 Task: Add Attachment from computer to Card Card0000000013 in Board Board0000000004 in Workspace WS0000000002 in Trello. Add Cover Green to Card Card0000000013 in Board Board0000000004 in Workspace WS0000000002 in Trello. Add "Move Card To …" Button titled Button0000000013 to "top" of the list "To Do" to Card Card0000000013 in Board Board0000000004 in Workspace WS0000000002 in Trello. Add Description DS0000000013 to Card Card0000000014 in Board Board0000000004 in Workspace WS0000000002 in Trello. Add Comment CM0000000013 to Card Card0000000014 in Board Board0000000004 in Workspace WS0000000002 in Trello
Action: Mouse moved to (359, 206)
Screenshot: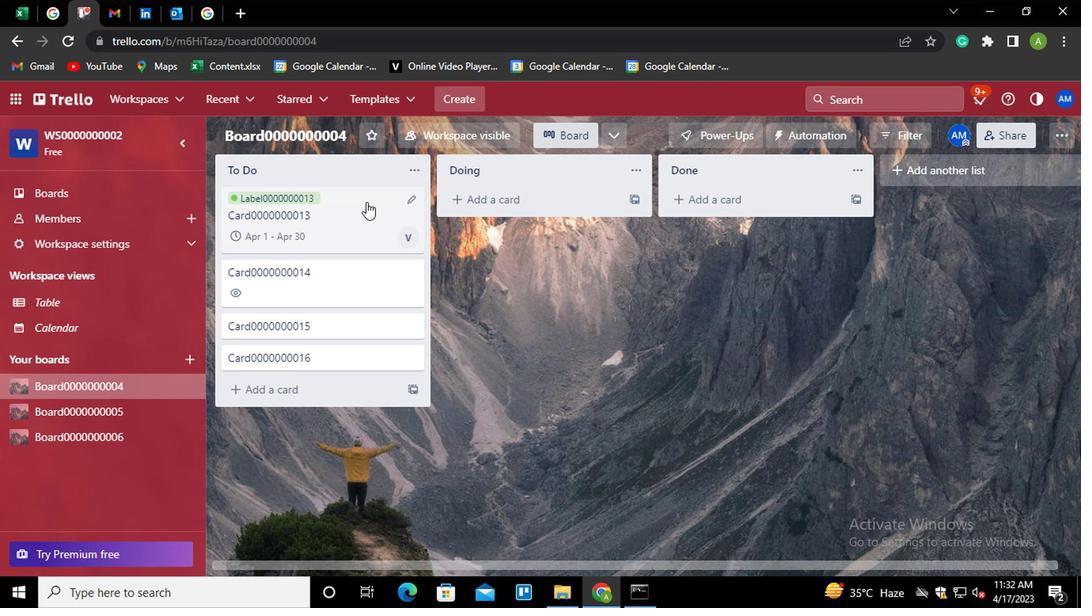 
Action: Mouse pressed left at (359, 206)
Screenshot: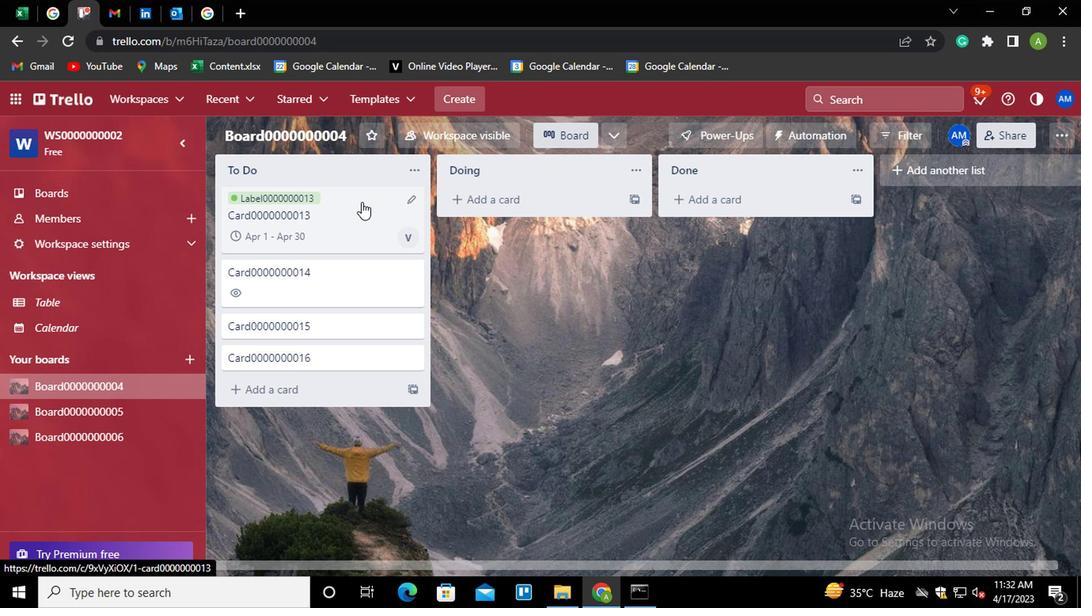 
Action: Mouse moved to (761, 351)
Screenshot: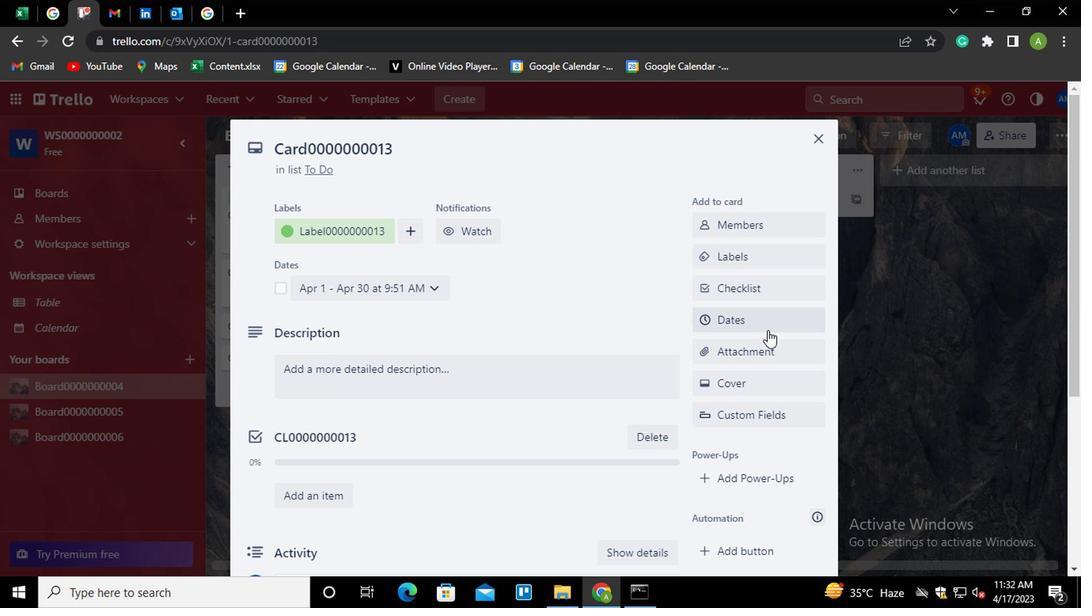 
Action: Mouse pressed left at (761, 351)
Screenshot: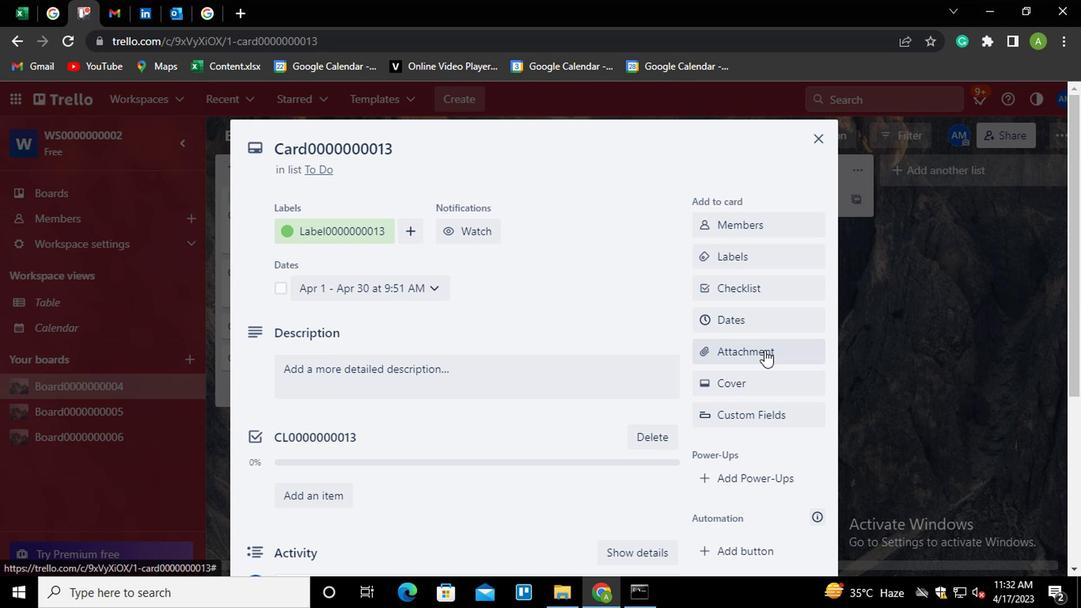 
Action: Mouse moved to (734, 172)
Screenshot: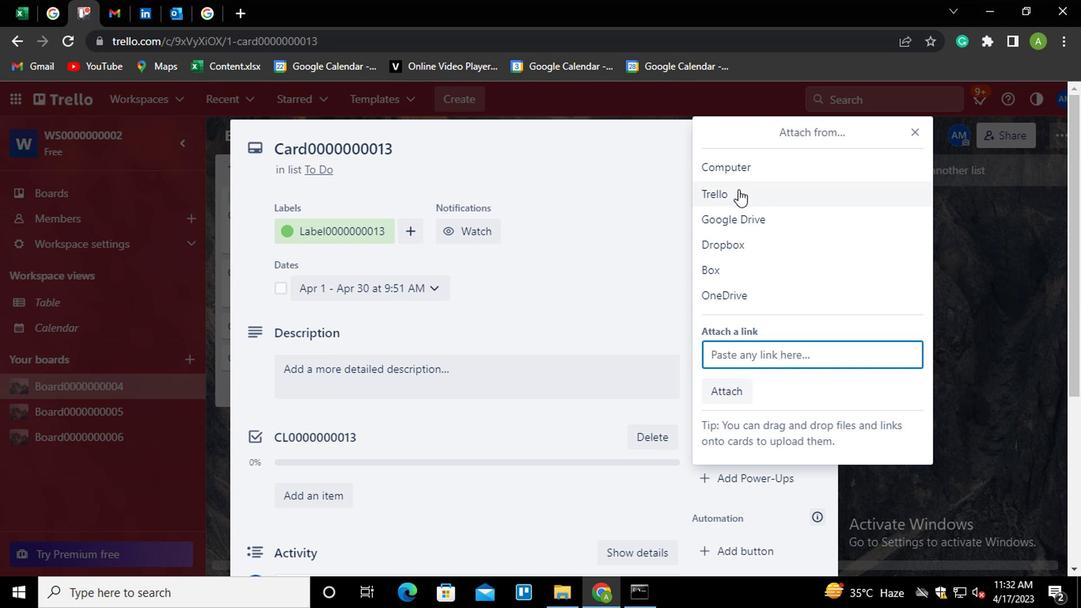 
Action: Mouse pressed left at (734, 172)
Screenshot: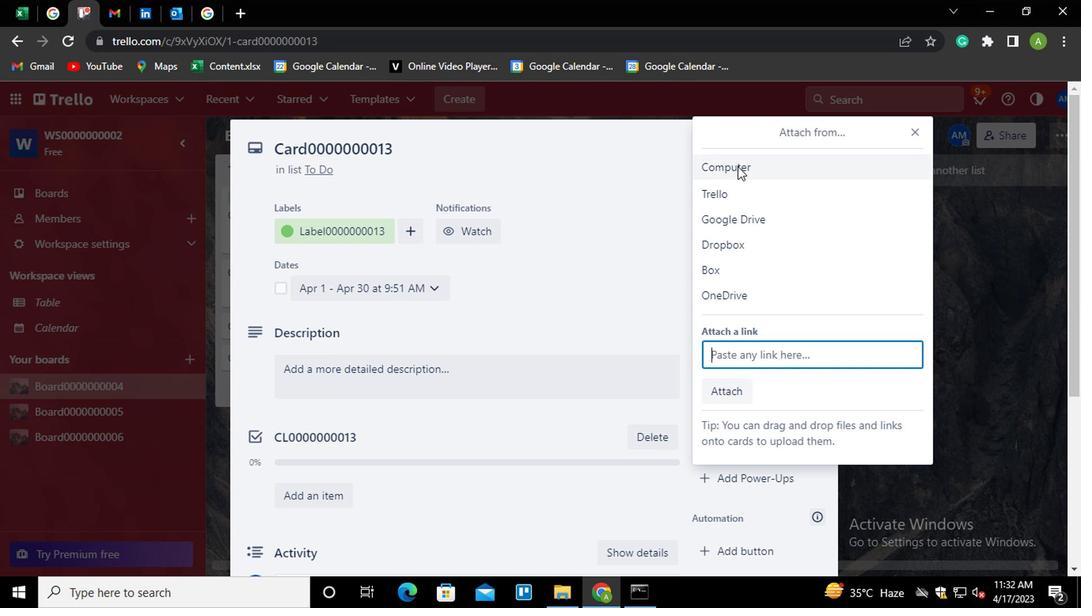 
Action: Mouse moved to (238, 123)
Screenshot: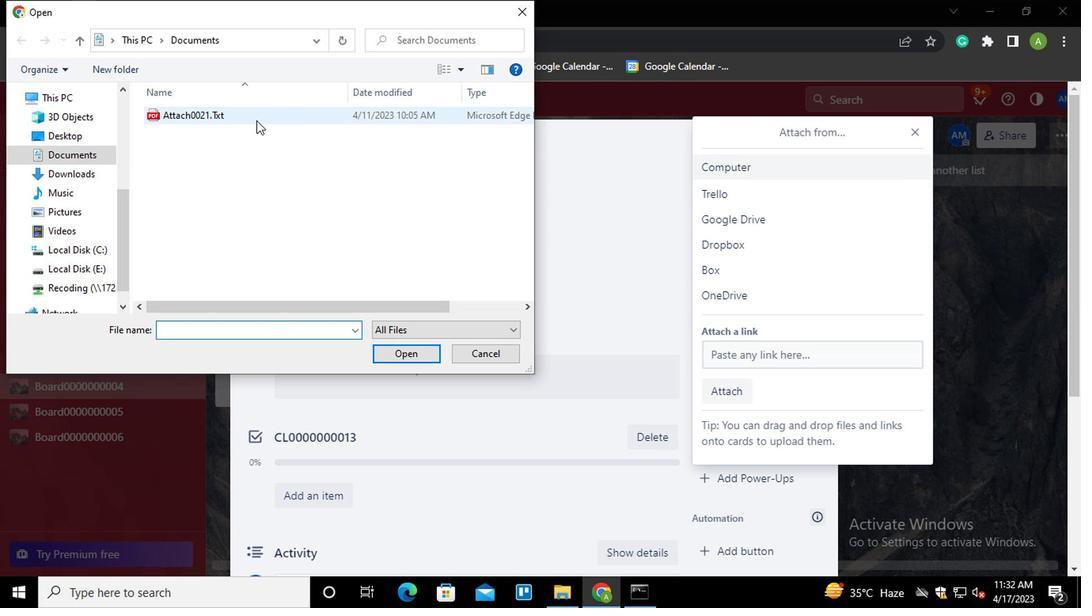 
Action: Mouse pressed left at (238, 123)
Screenshot: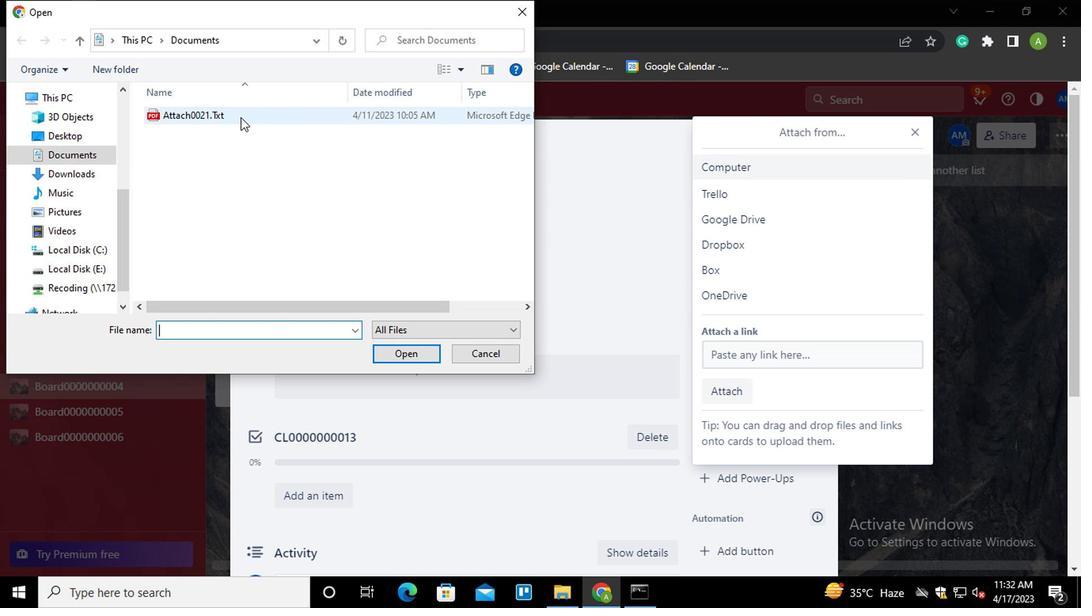 
Action: Mouse moved to (378, 348)
Screenshot: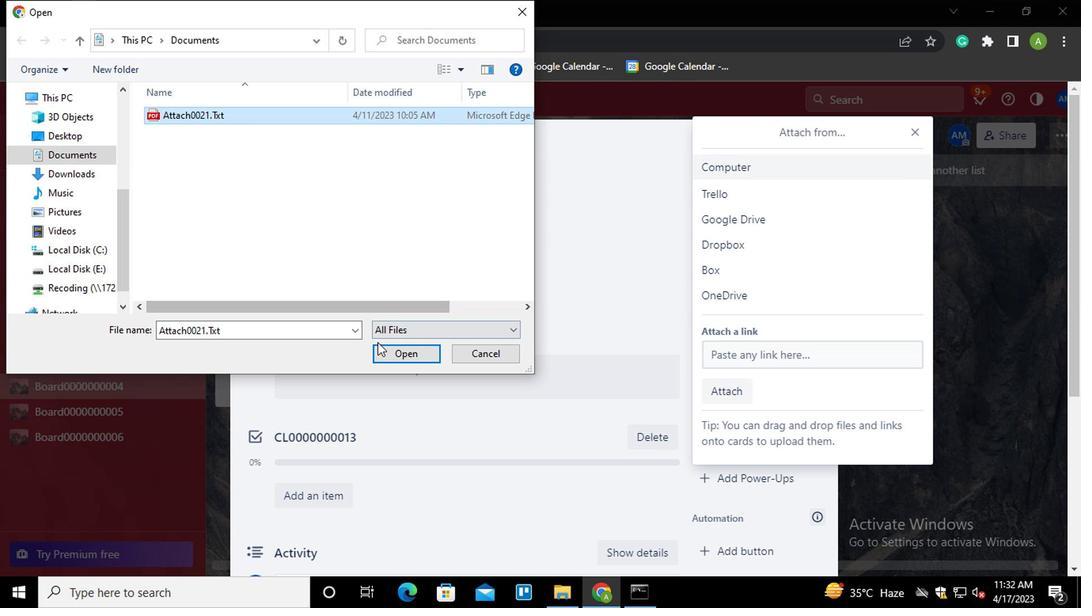 
Action: Mouse pressed left at (378, 348)
Screenshot: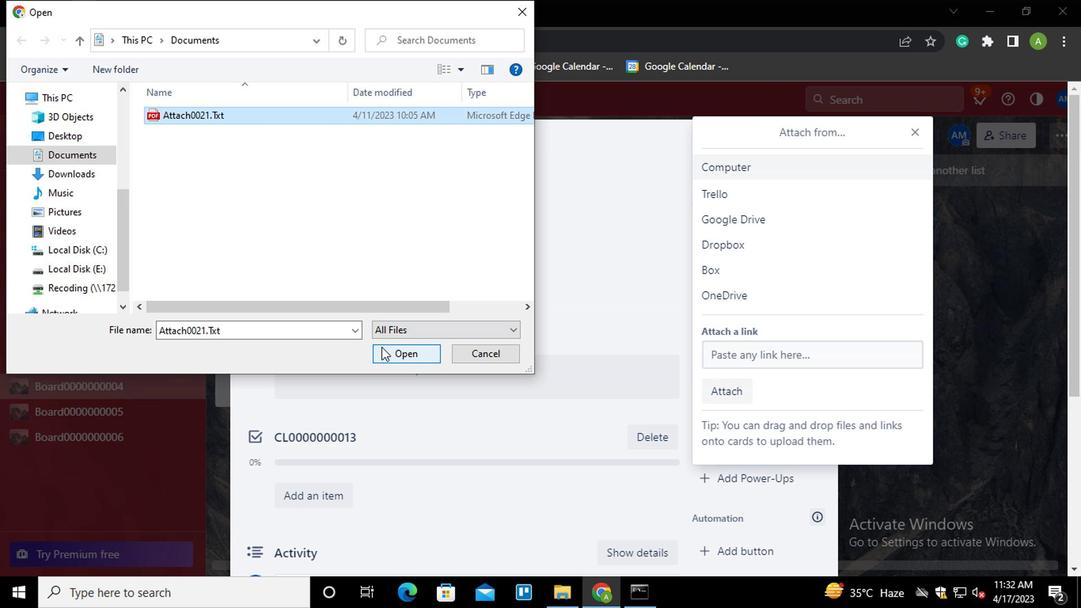 
Action: Mouse moved to (599, 308)
Screenshot: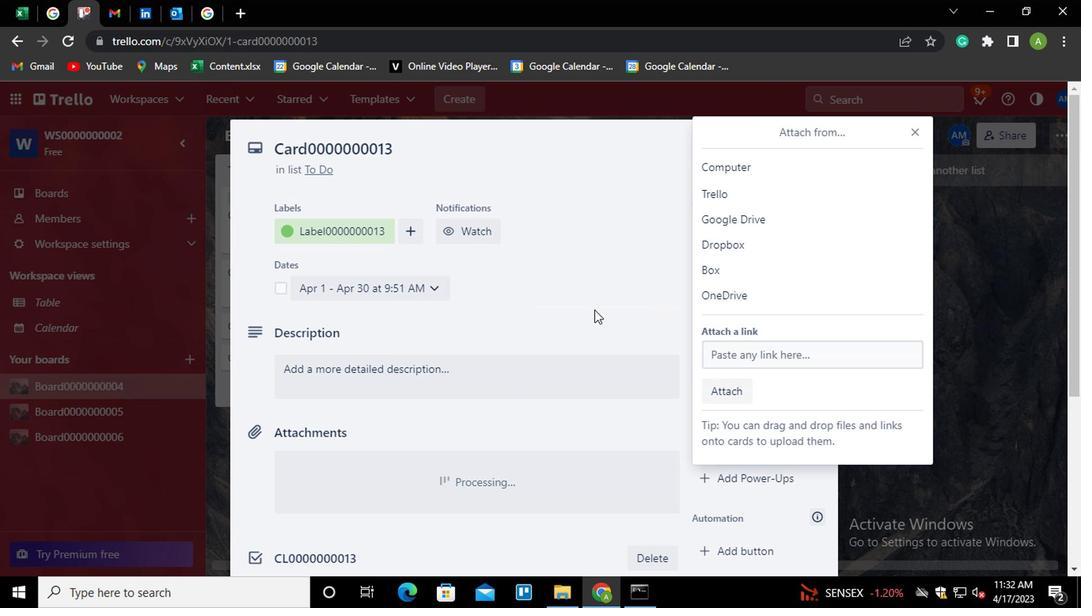 
Action: Mouse pressed left at (599, 308)
Screenshot: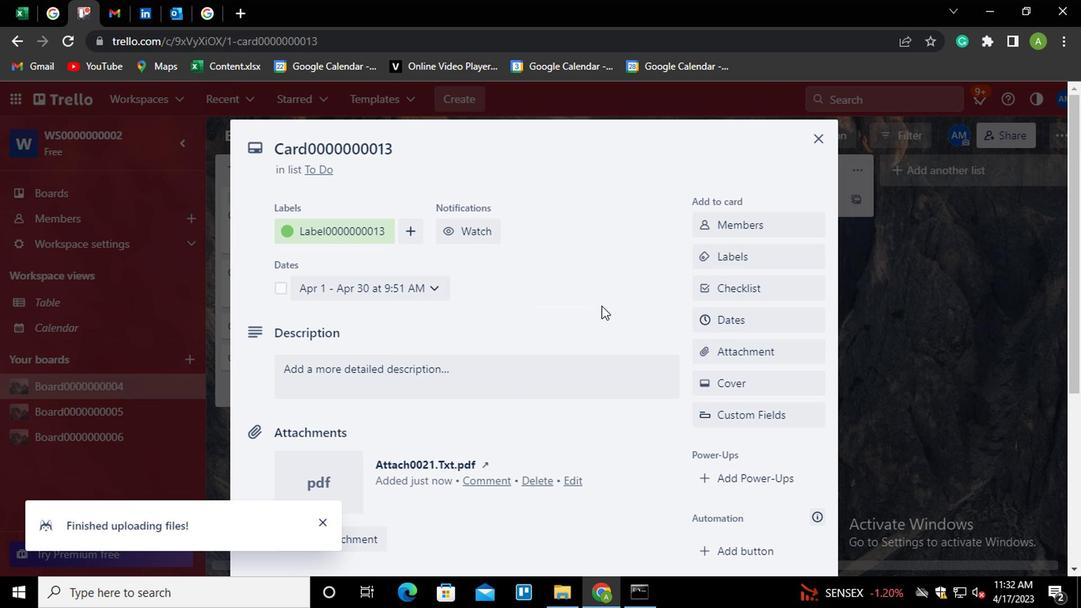 
Action: Mouse moved to (708, 378)
Screenshot: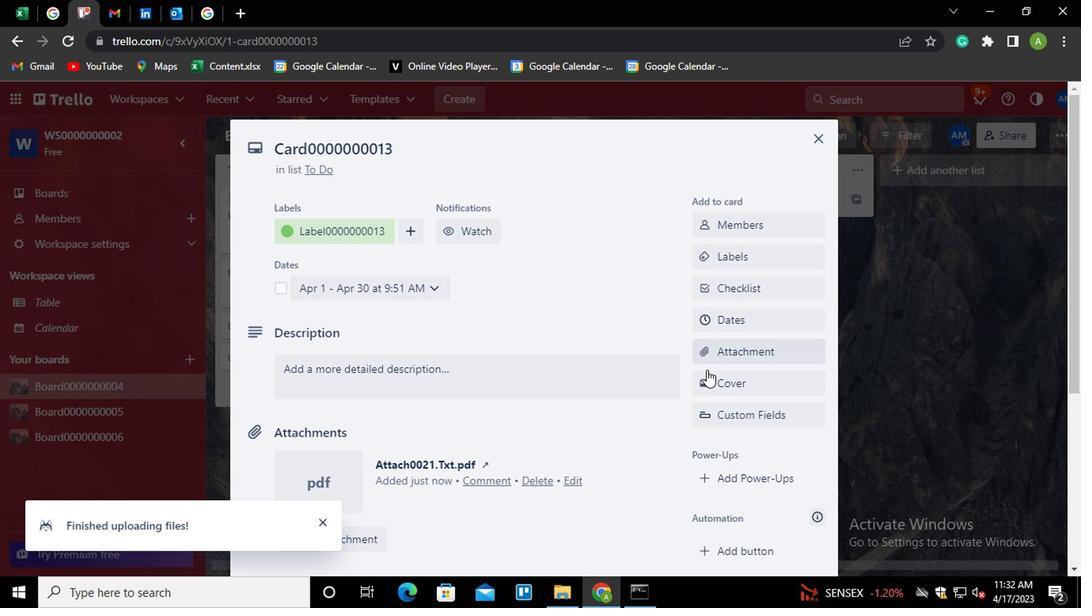 
Action: Mouse pressed left at (708, 378)
Screenshot: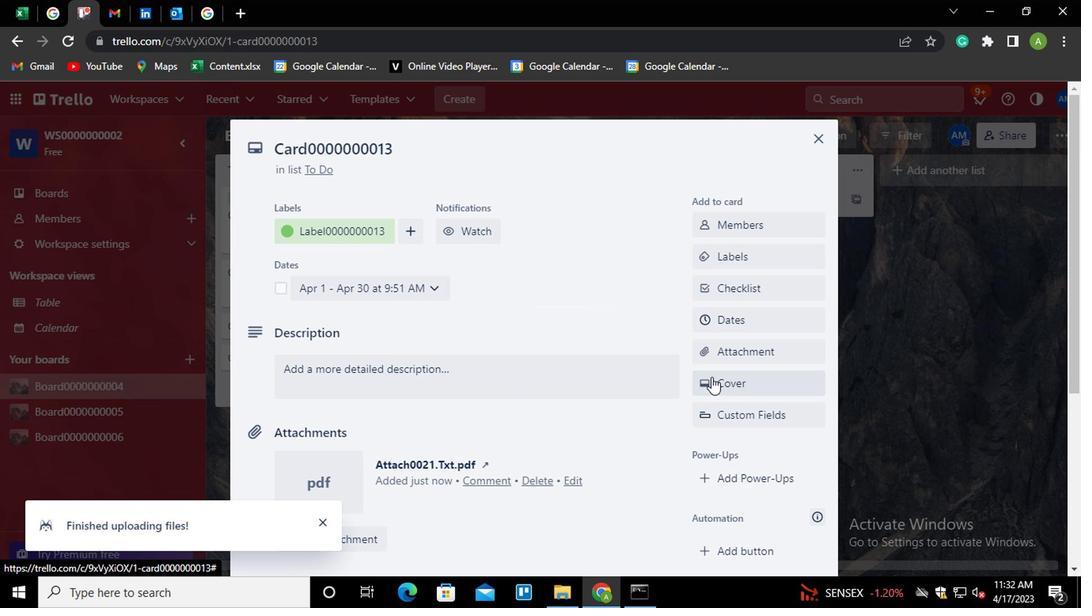 
Action: Mouse moved to (729, 284)
Screenshot: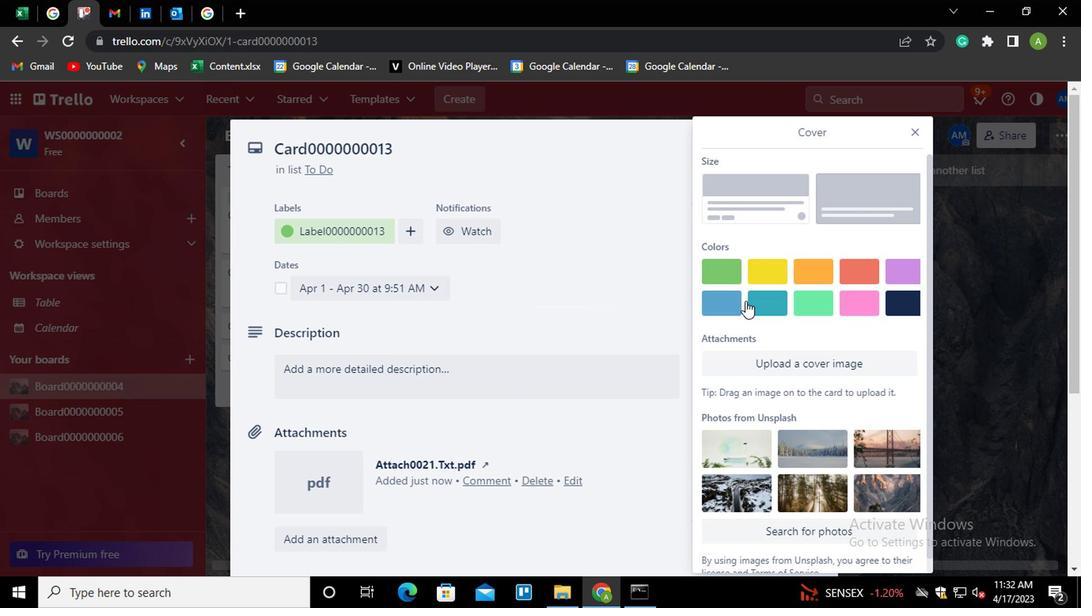 
Action: Mouse pressed left at (729, 284)
Screenshot: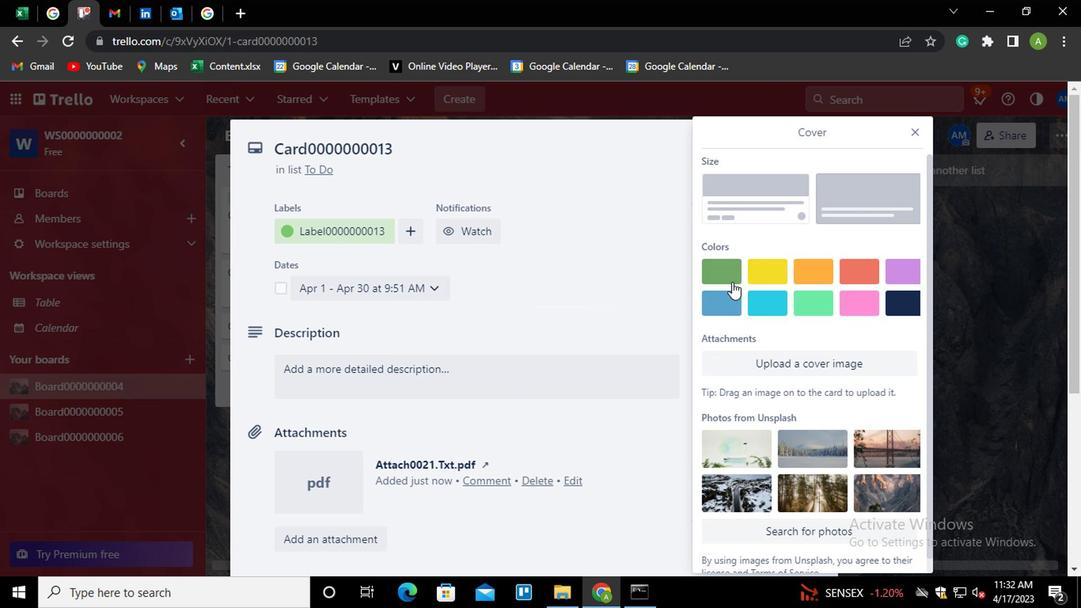 
Action: Mouse moved to (636, 282)
Screenshot: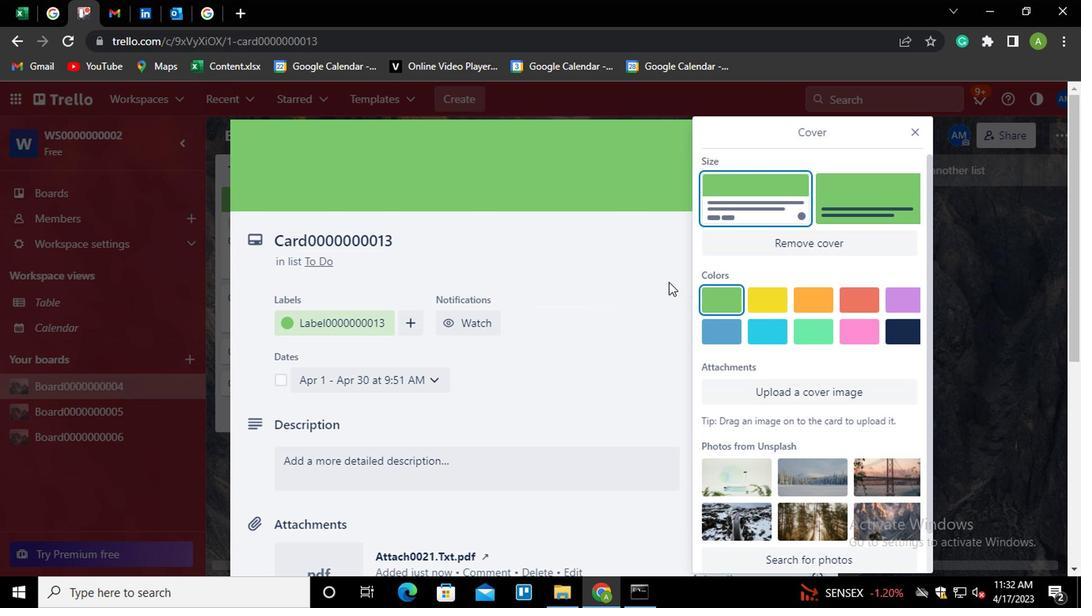
Action: Mouse pressed left at (636, 282)
Screenshot: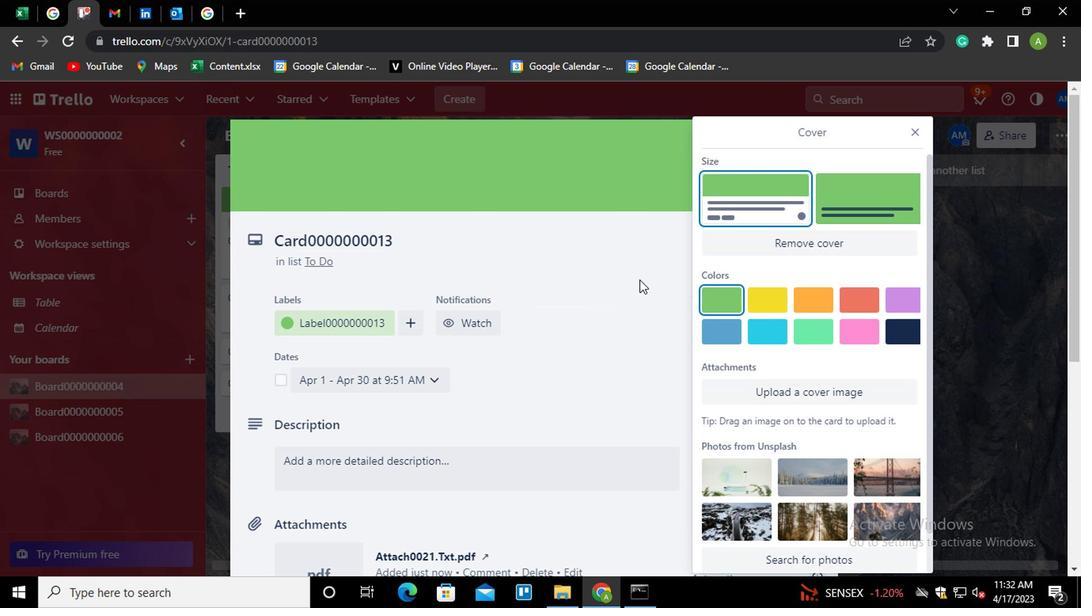 
Action: Mouse moved to (768, 360)
Screenshot: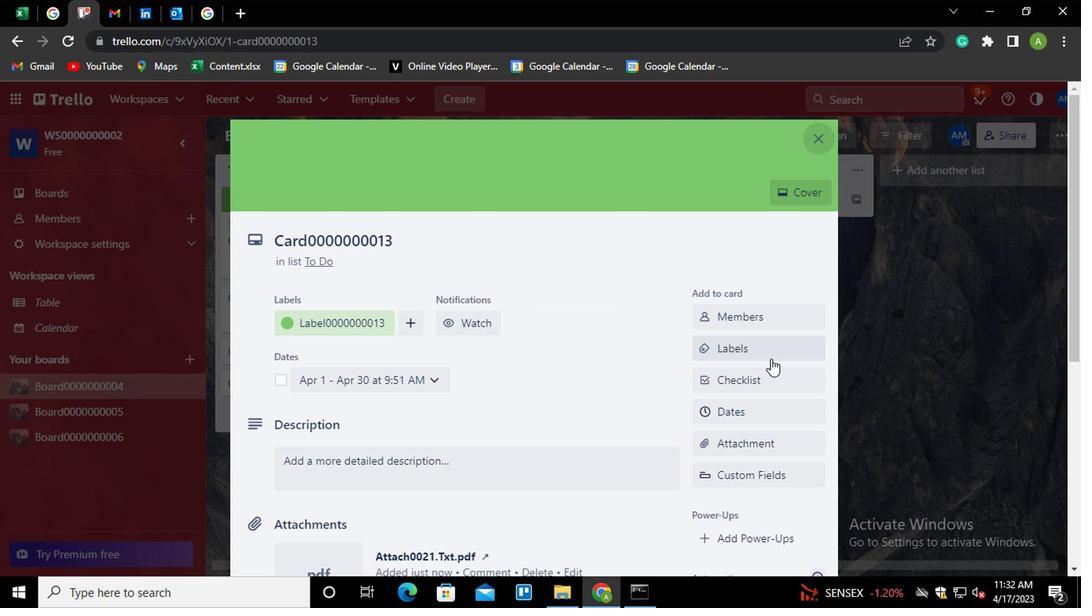 
Action: Mouse scrolled (768, 360) with delta (0, 0)
Screenshot: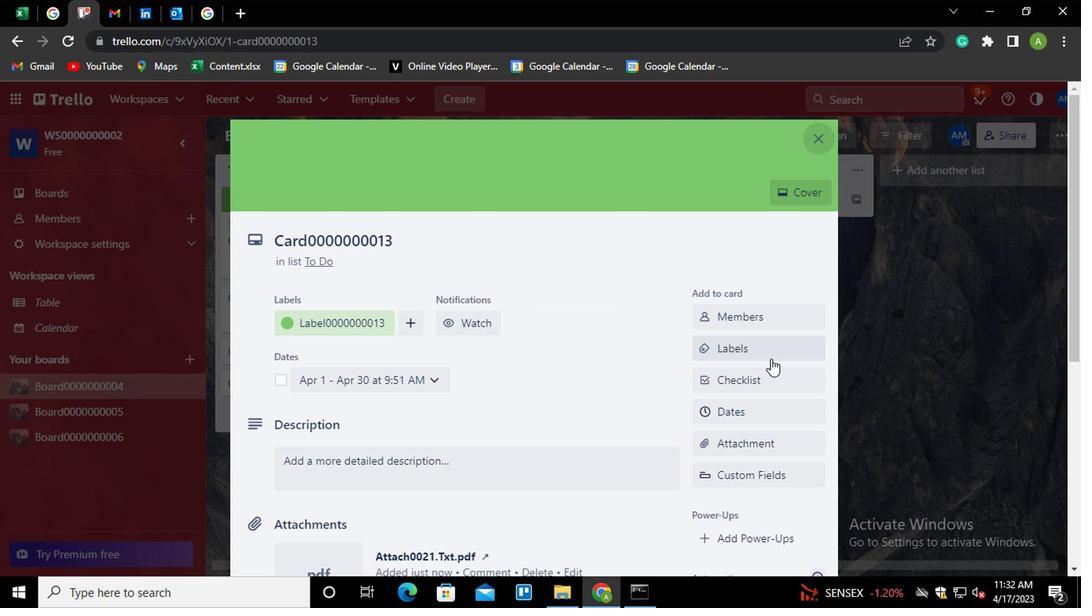 
Action: Mouse moved to (743, 335)
Screenshot: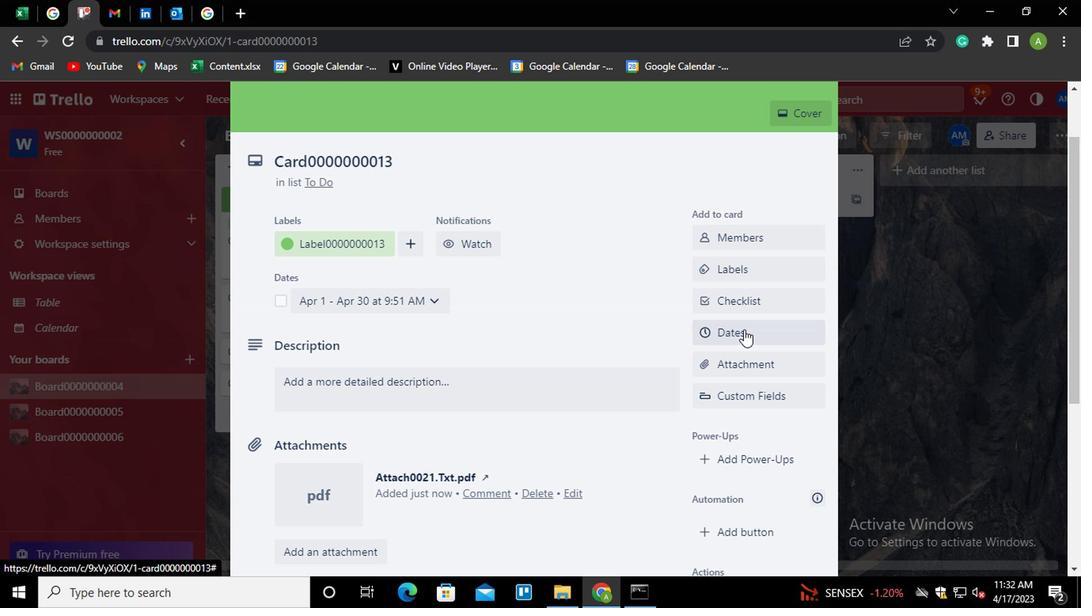 
Action: Mouse scrolled (743, 335) with delta (0, 0)
Screenshot: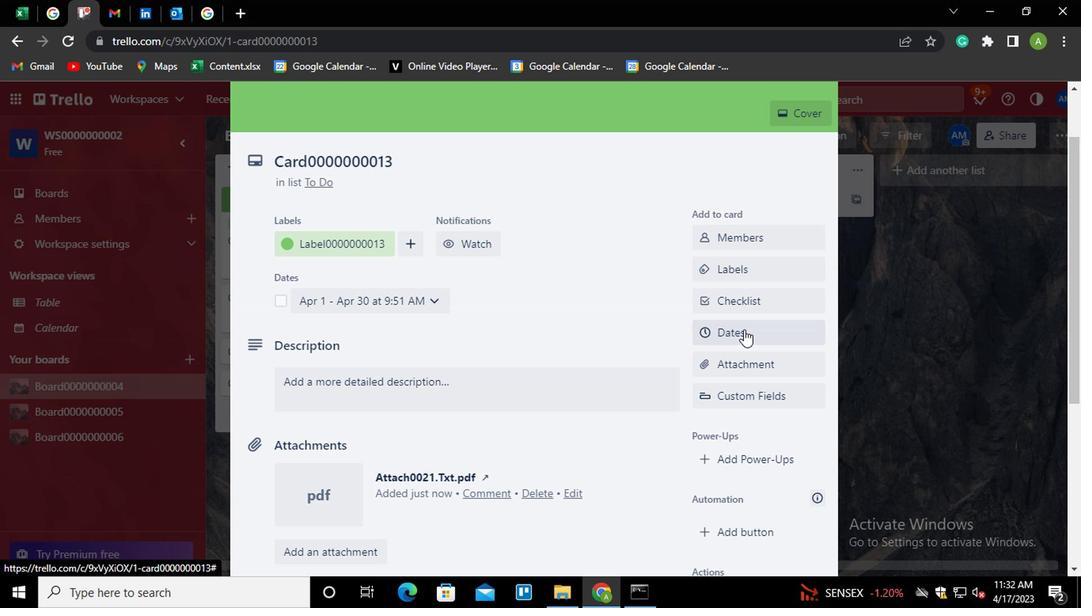 
Action: Mouse moved to (743, 337)
Screenshot: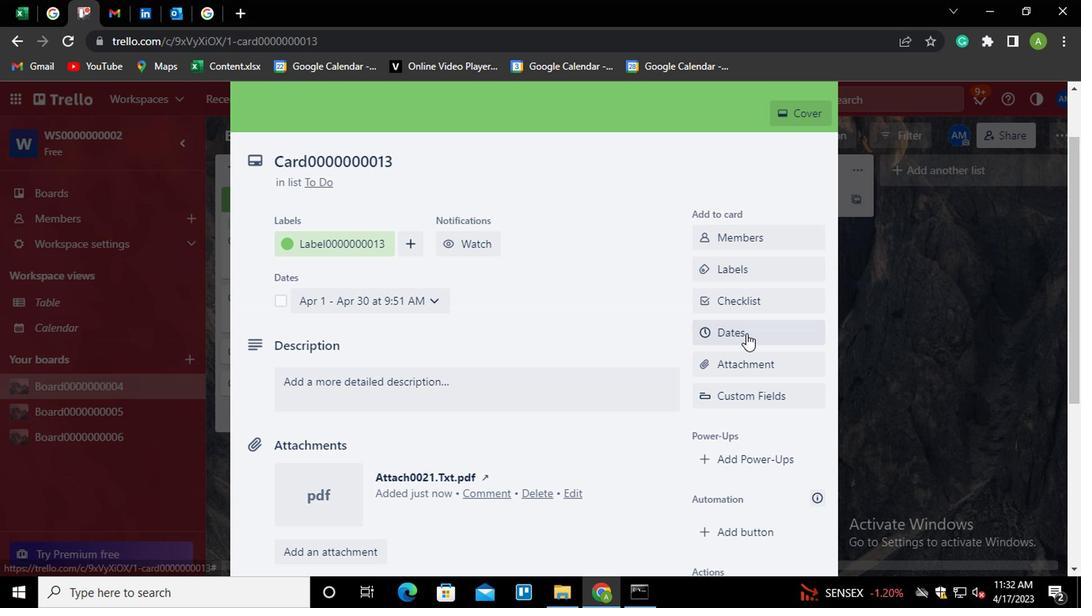 
Action: Mouse scrolled (743, 336) with delta (0, -1)
Screenshot: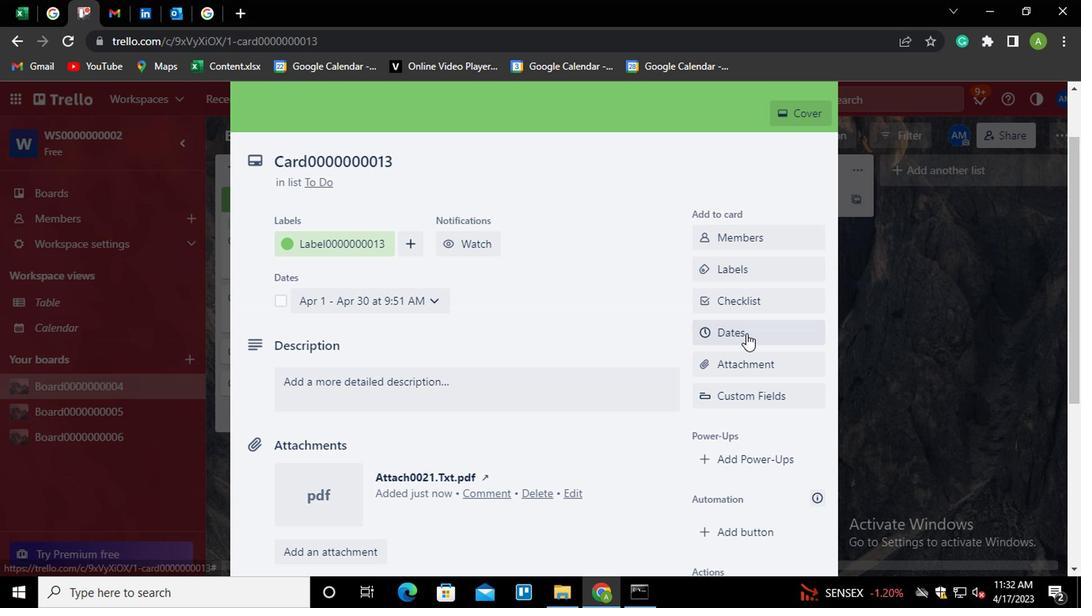 
Action: Mouse moved to (750, 373)
Screenshot: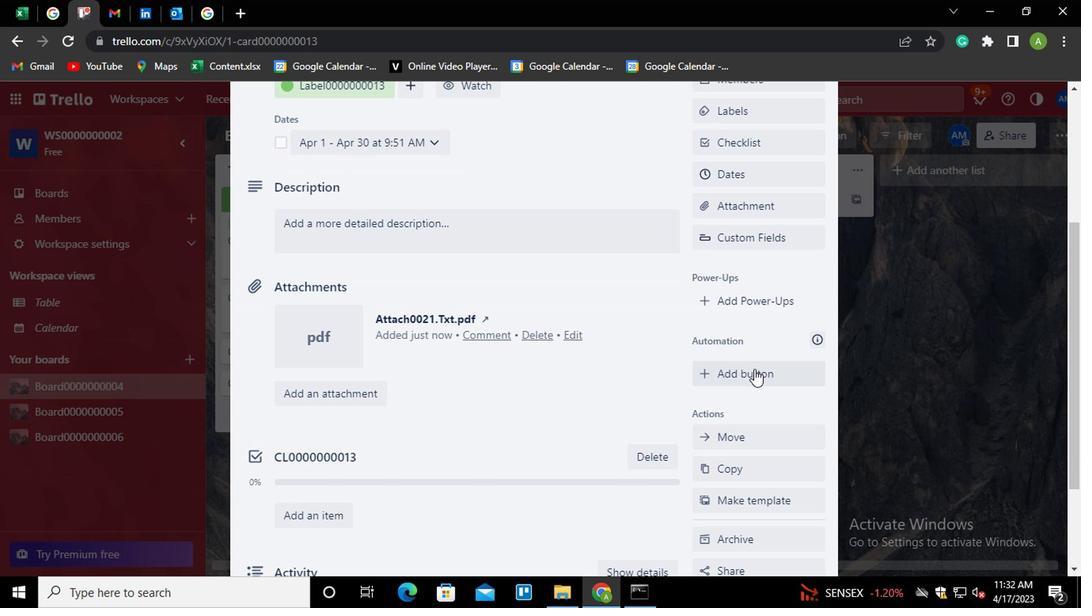 
Action: Mouse pressed left at (750, 373)
Screenshot: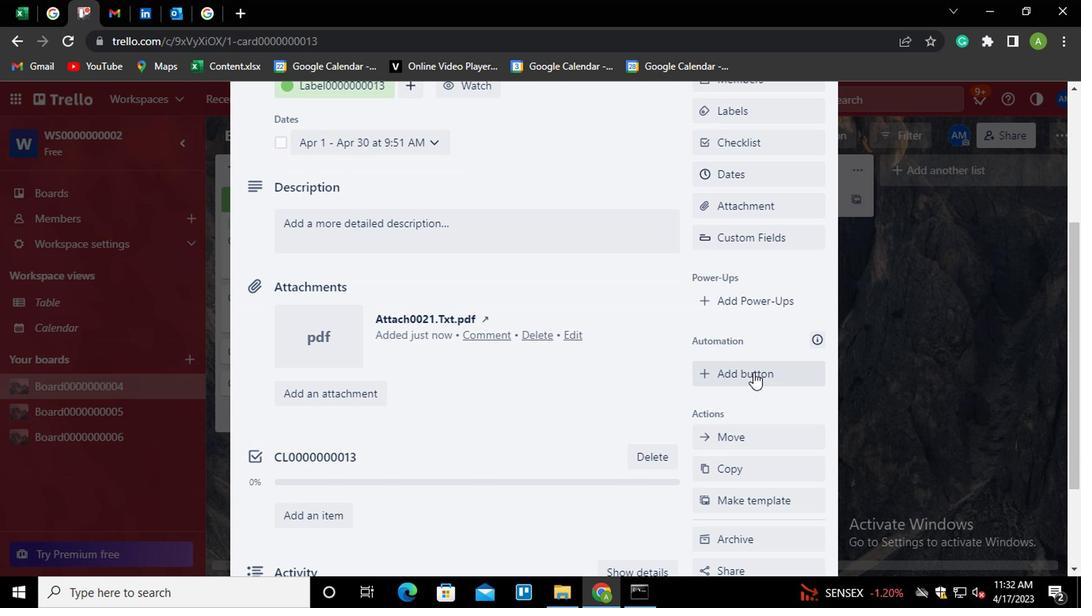 
Action: Mouse moved to (750, 209)
Screenshot: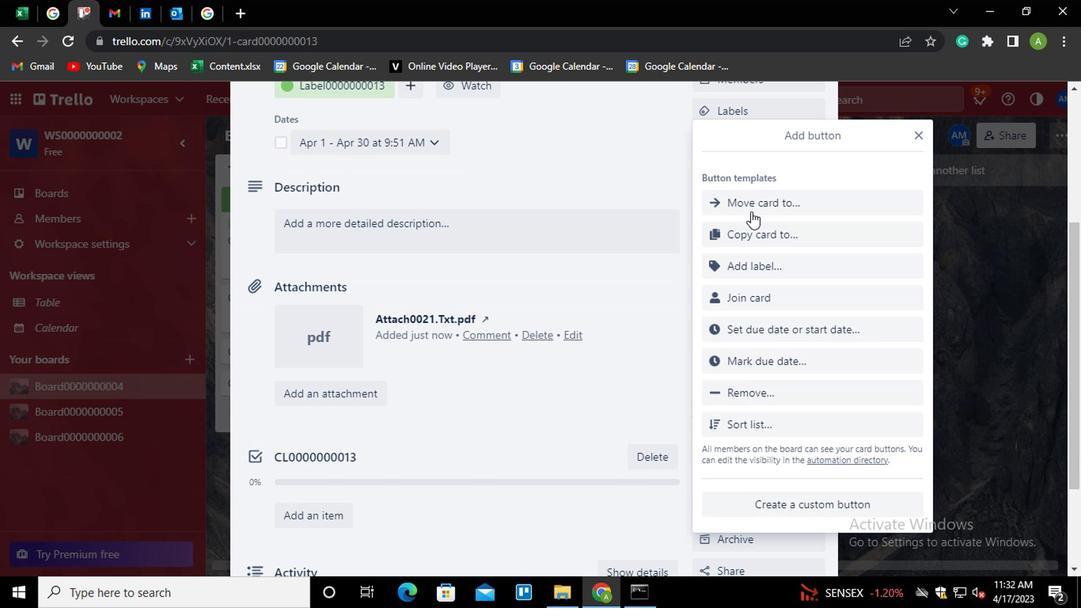 
Action: Mouse pressed left at (750, 209)
Screenshot: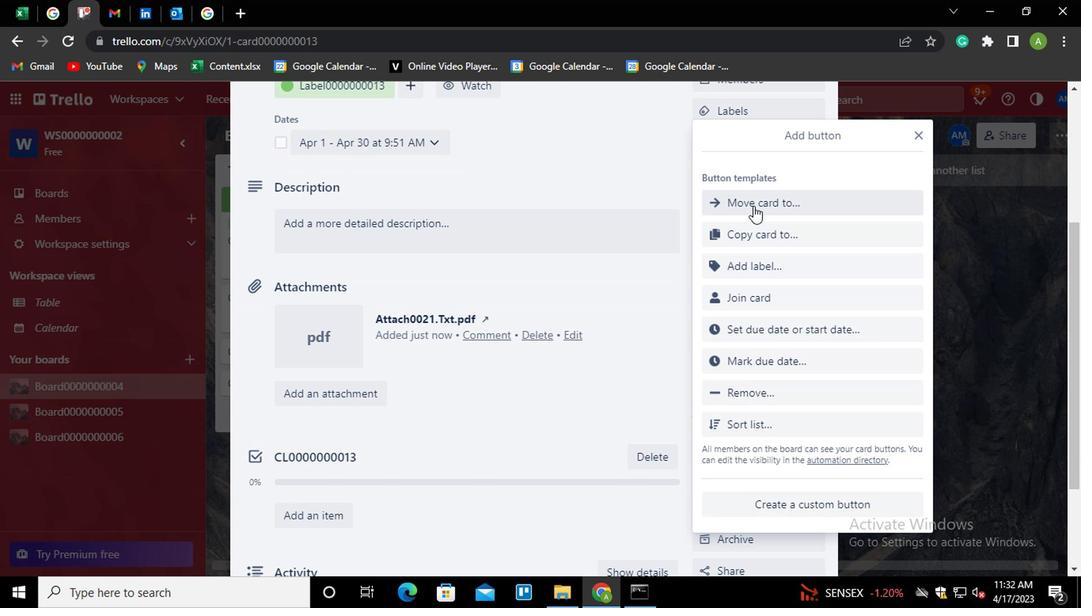 
Action: Mouse moved to (748, 234)
Screenshot: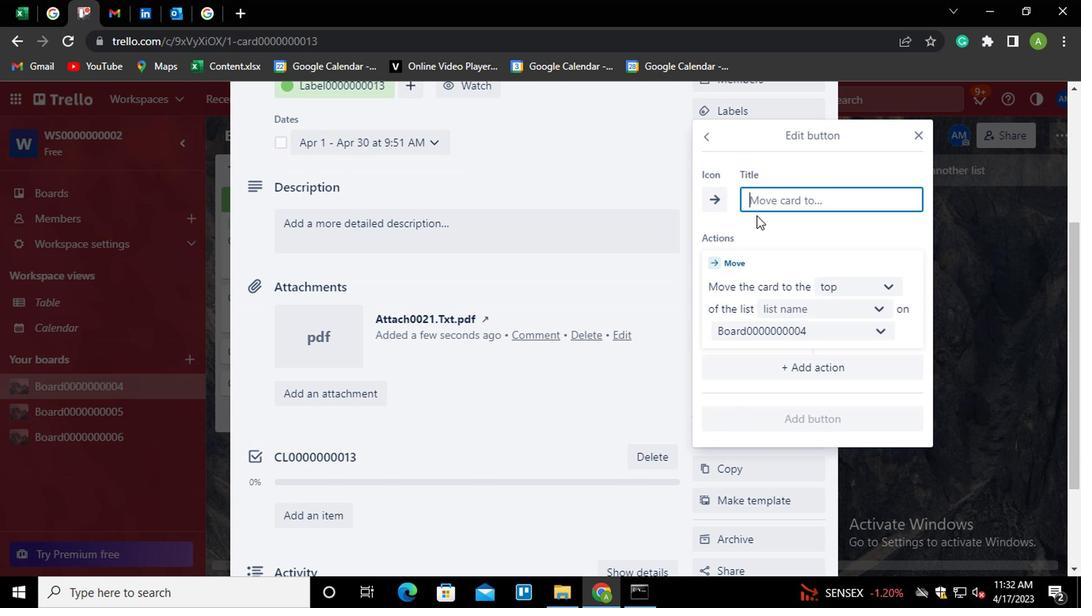 
Action: Key pressed <Key.shift>
Screenshot: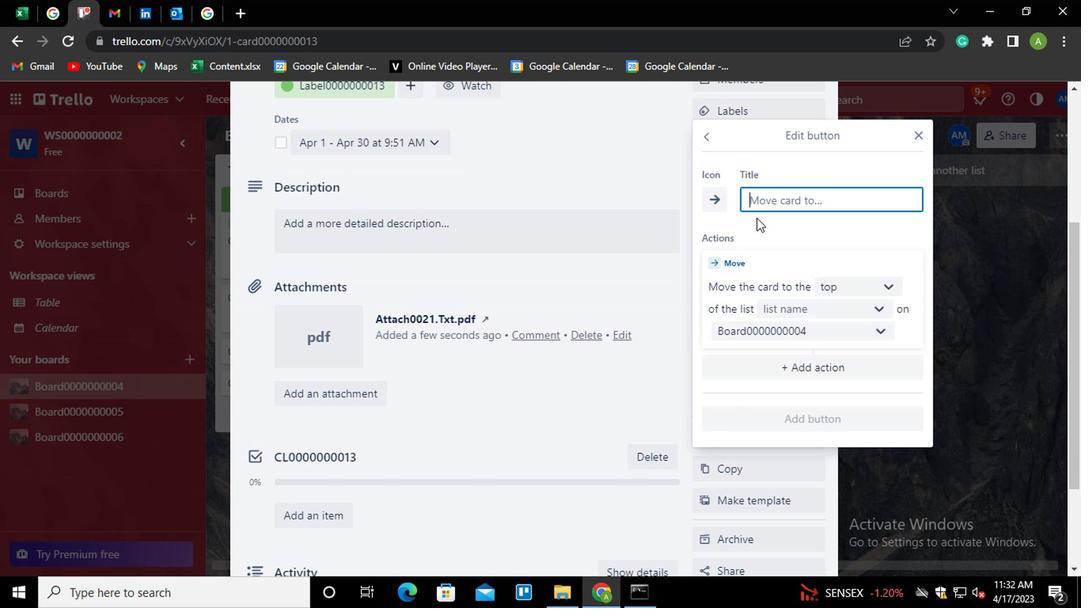 
Action: Mouse moved to (783, 157)
Screenshot: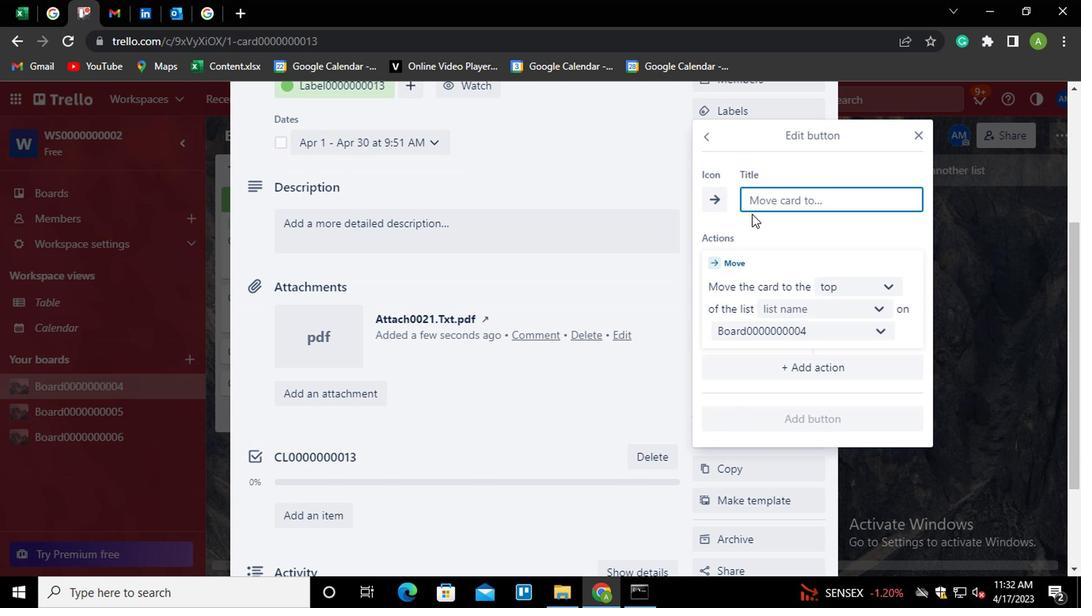 
Action: Key pressed BUTTON000000000<Key.backspace>13
Screenshot: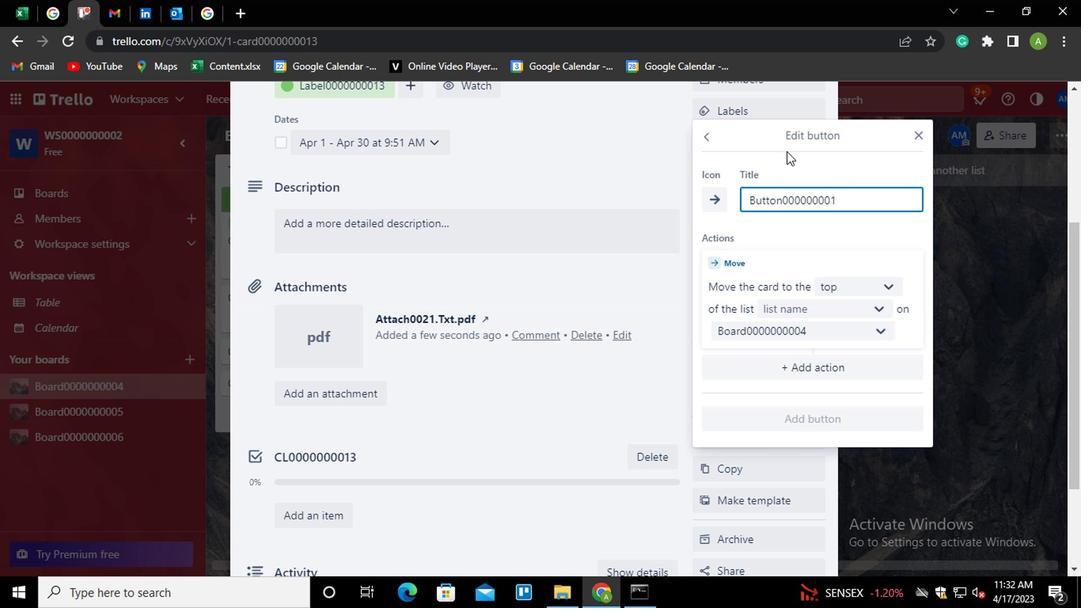 
Action: Mouse moved to (852, 308)
Screenshot: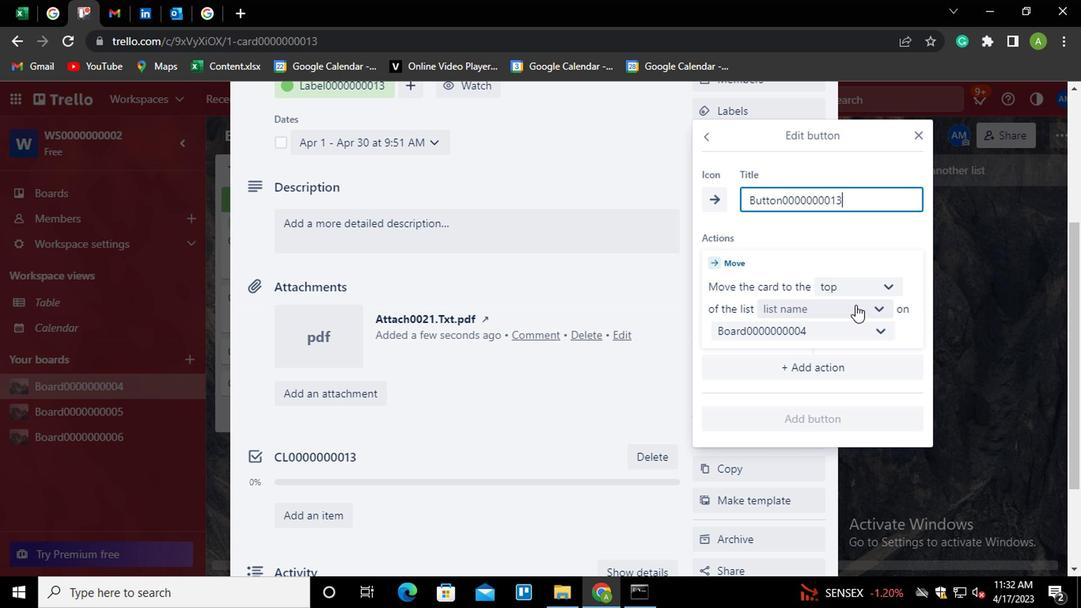 
Action: Mouse pressed left at (852, 308)
Screenshot: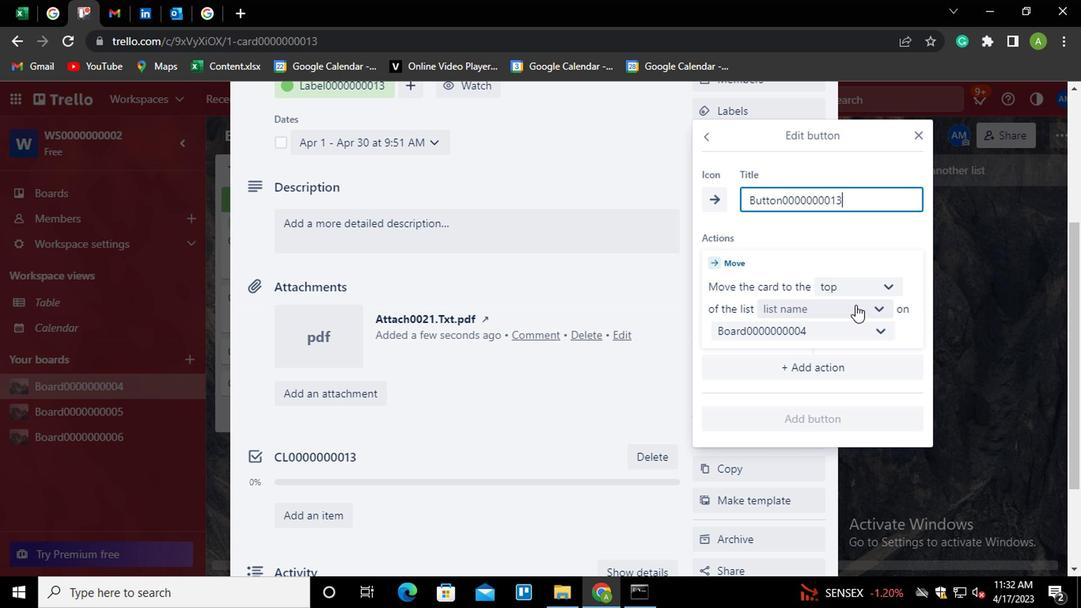 
Action: Mouse moved to (802, 340)
Screenshot: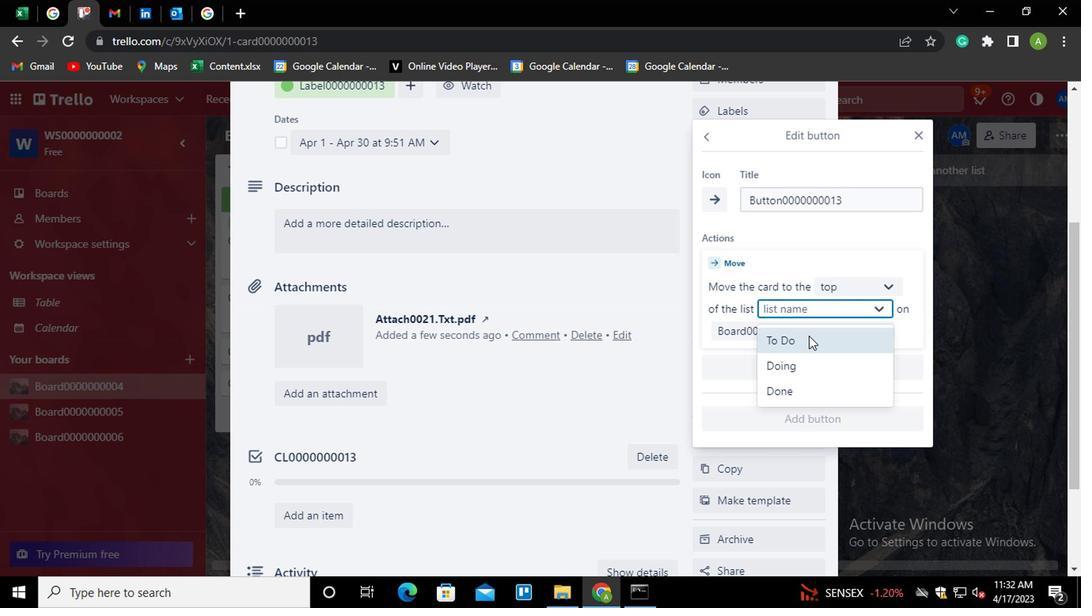 
Action: Mouse pressed left at (802, 340)
Screenshot: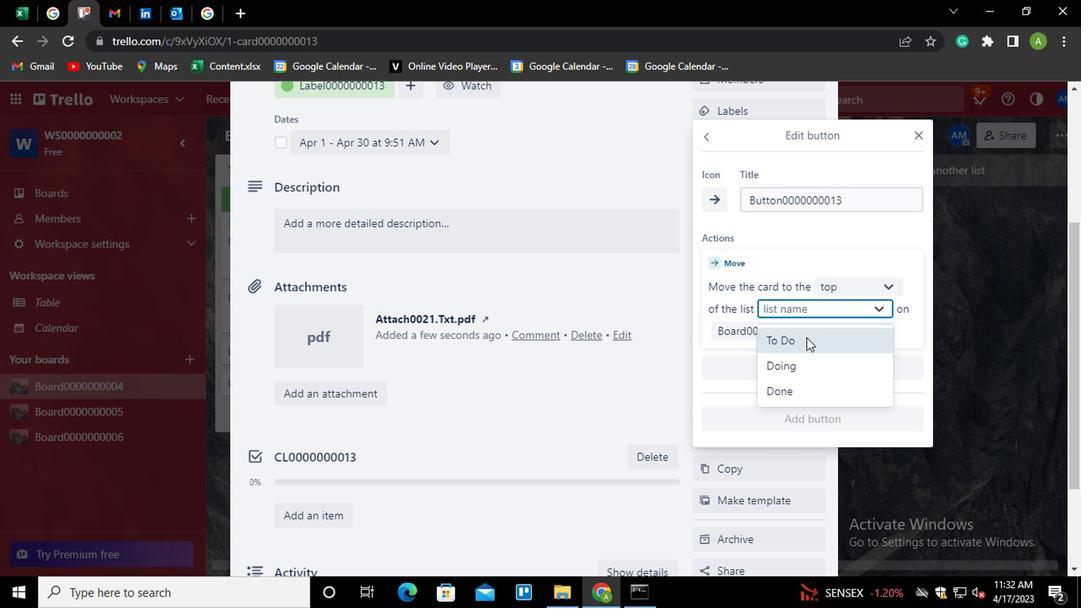 
Action: Mouse moved to (789, 418)
Screenshot: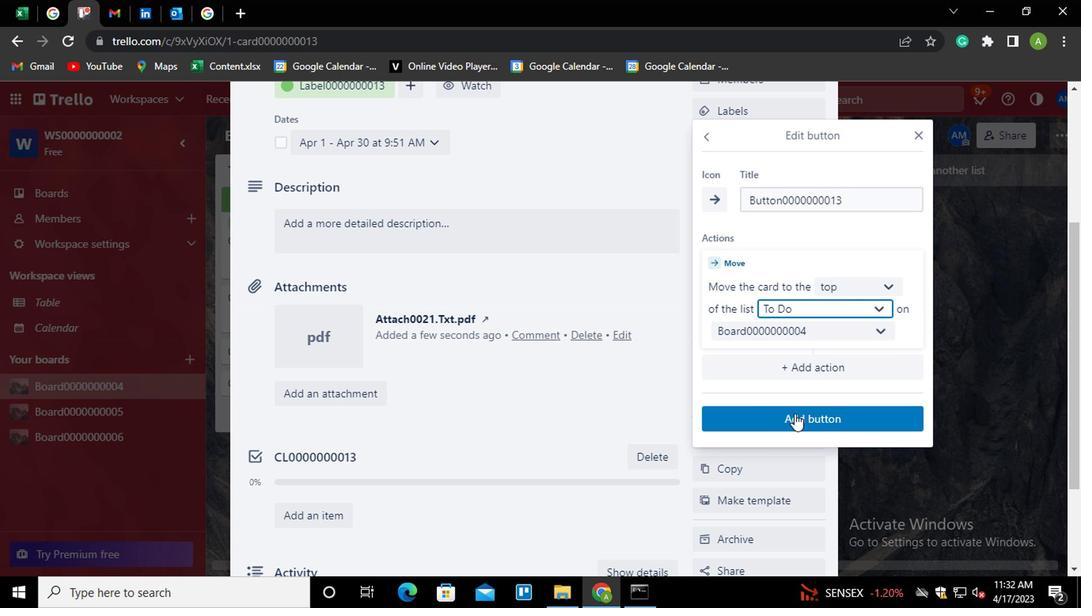
Action: Mouse pressed left at (789, 418)
Screenshot: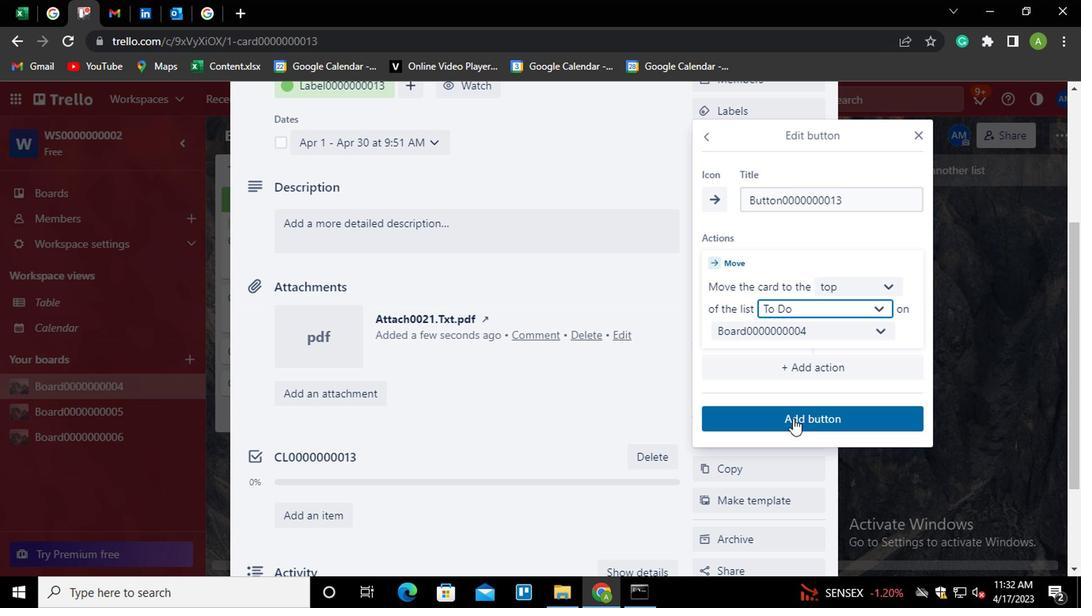
Action: Mouse moved to (938, 319)
Screenshot: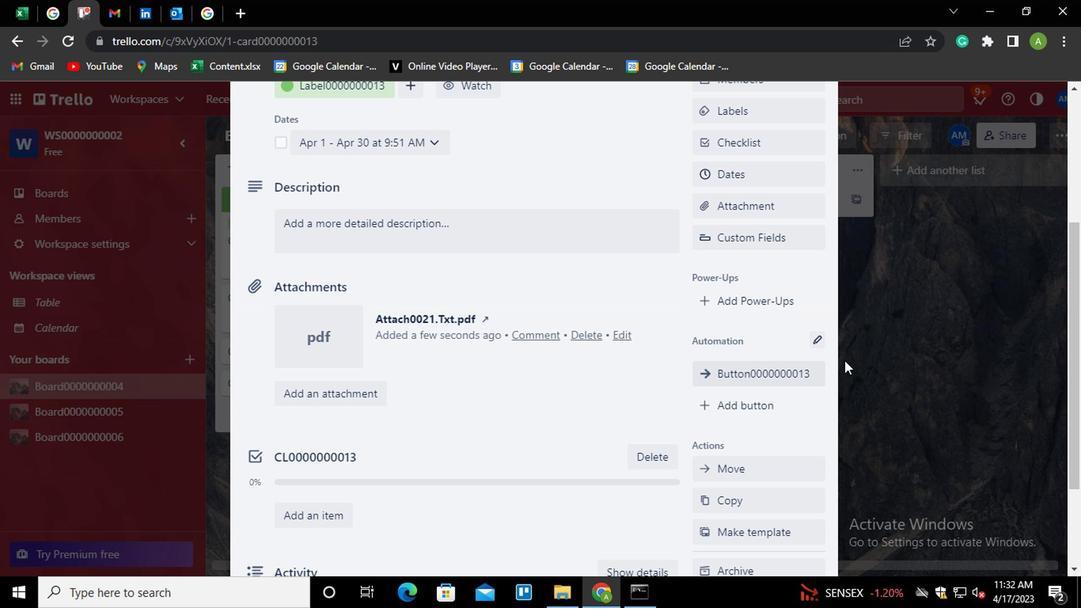 
Action: Mouse pressed left at (938, 319)
Screenshot: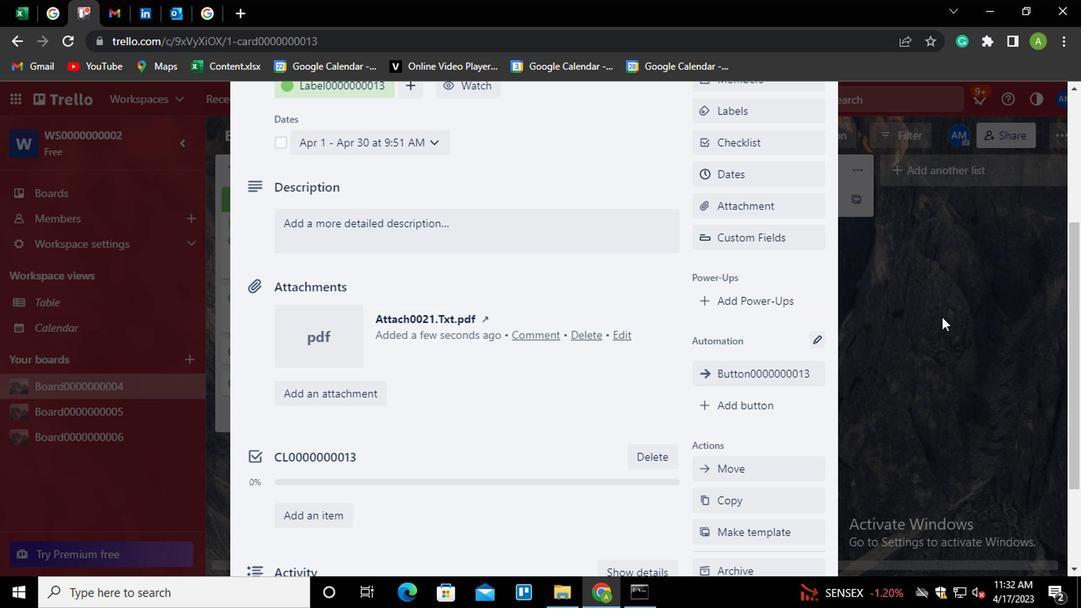 
Action: Mouse moved to (341, 310)
Screenshot: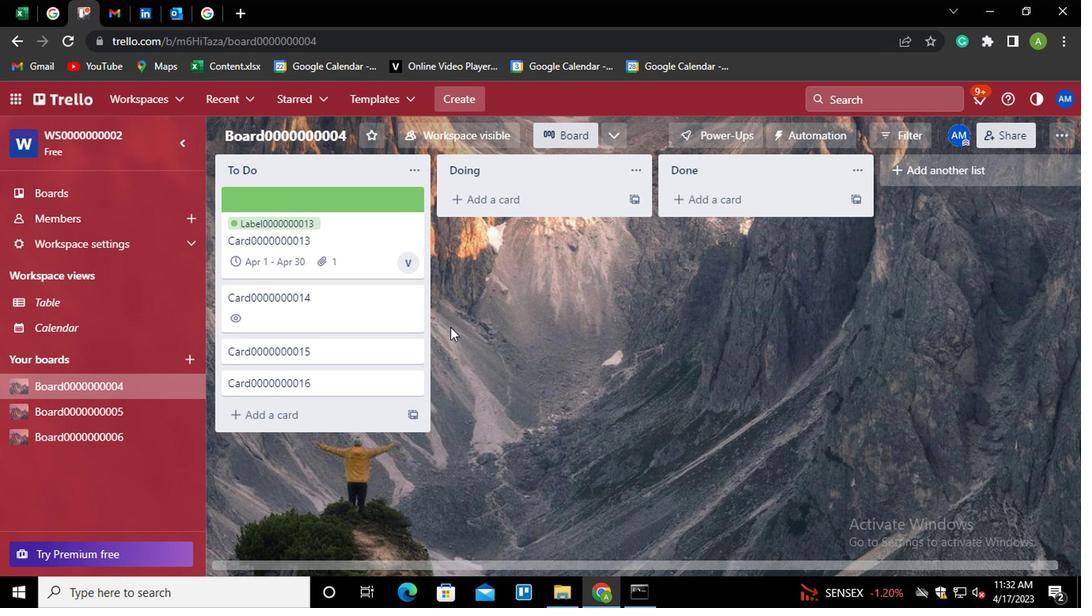 
Action: Mouse pressed left at (341, 310)
Screenshot: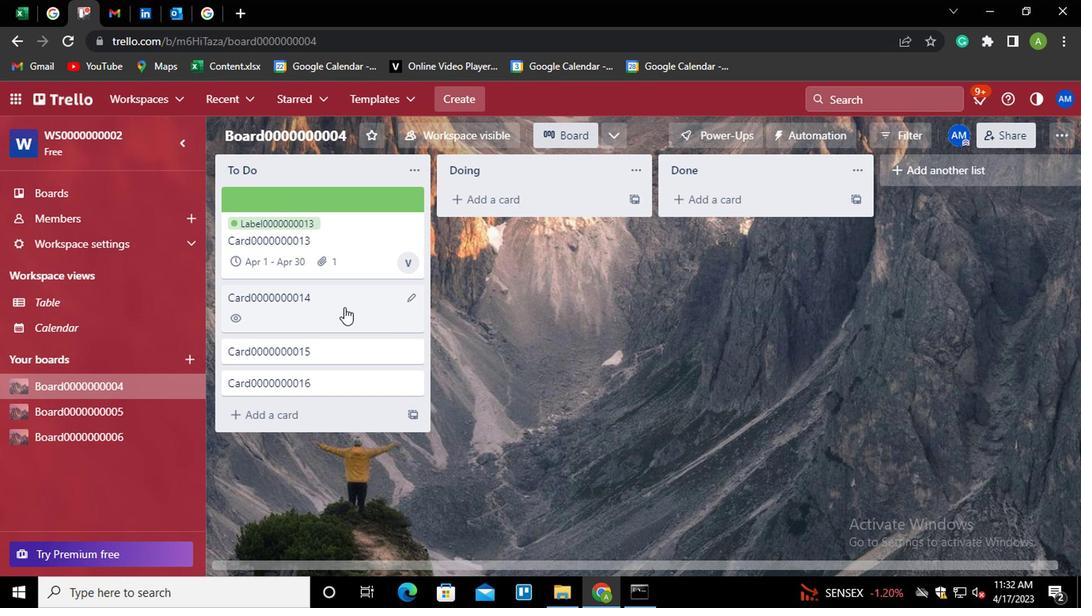 
Action: Mouse pressed left at (341, 310)
Screenshot: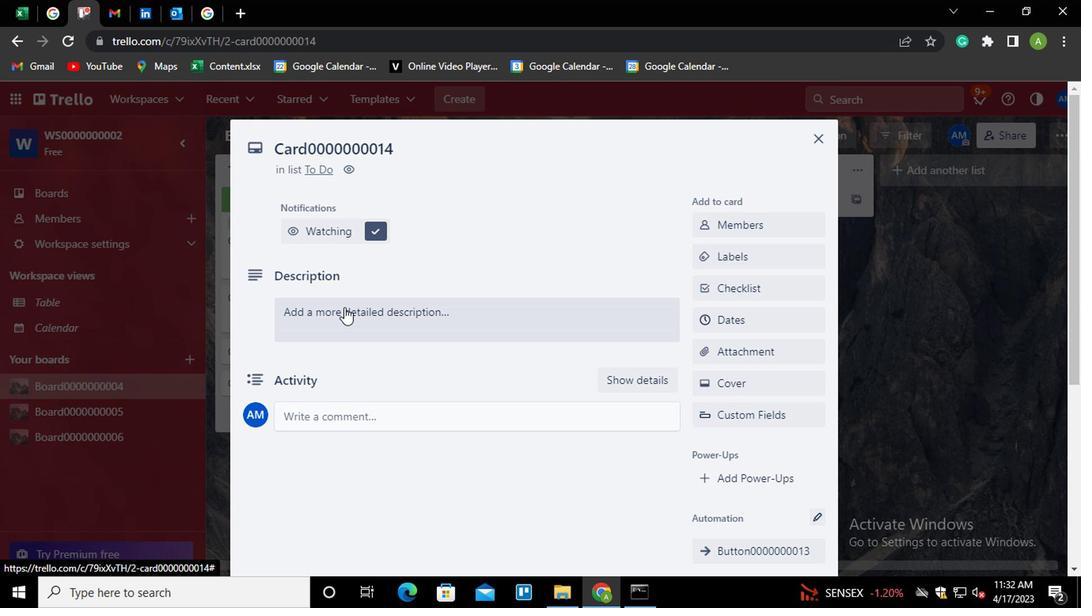 
Action: Key pressed <Key.shift>DS0000000013
Screenshot: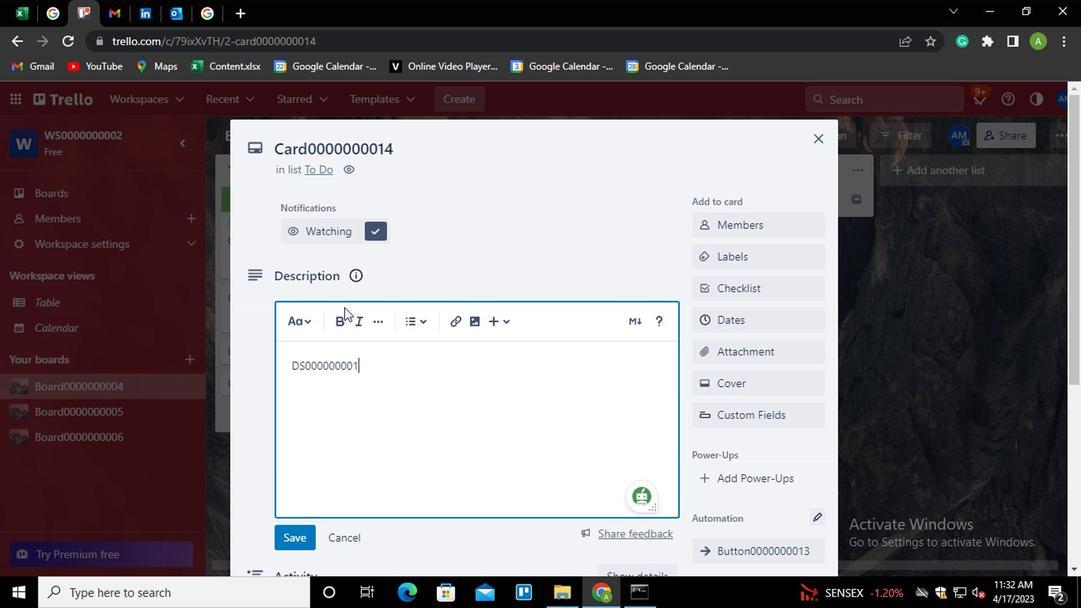 
Action: Mouse moved to (293, 539)
Screenshot: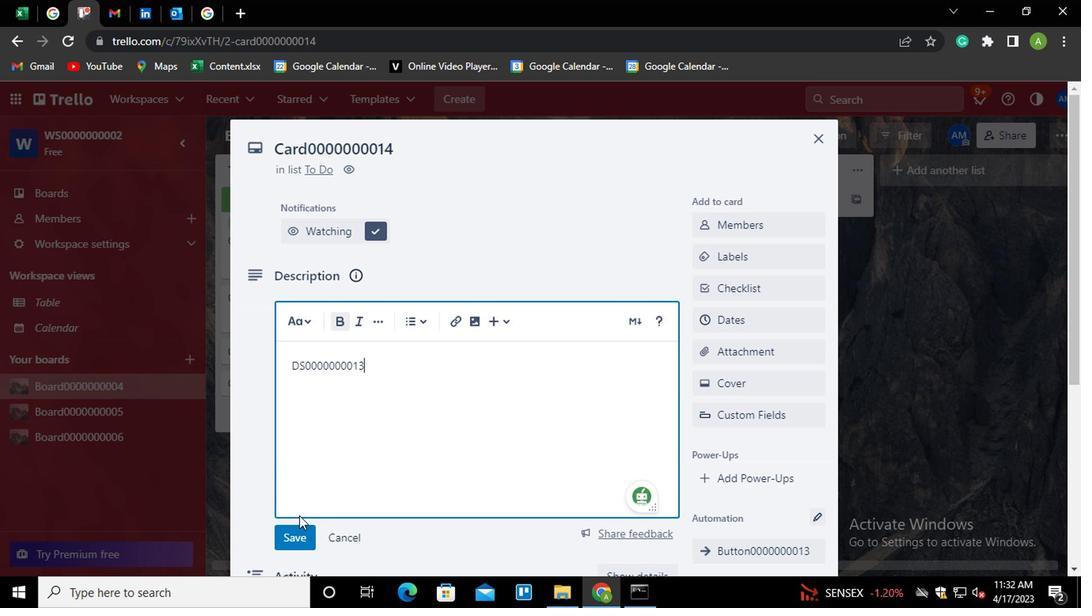 
Action: Mouse pressed left at (293, 539)
Screenshot: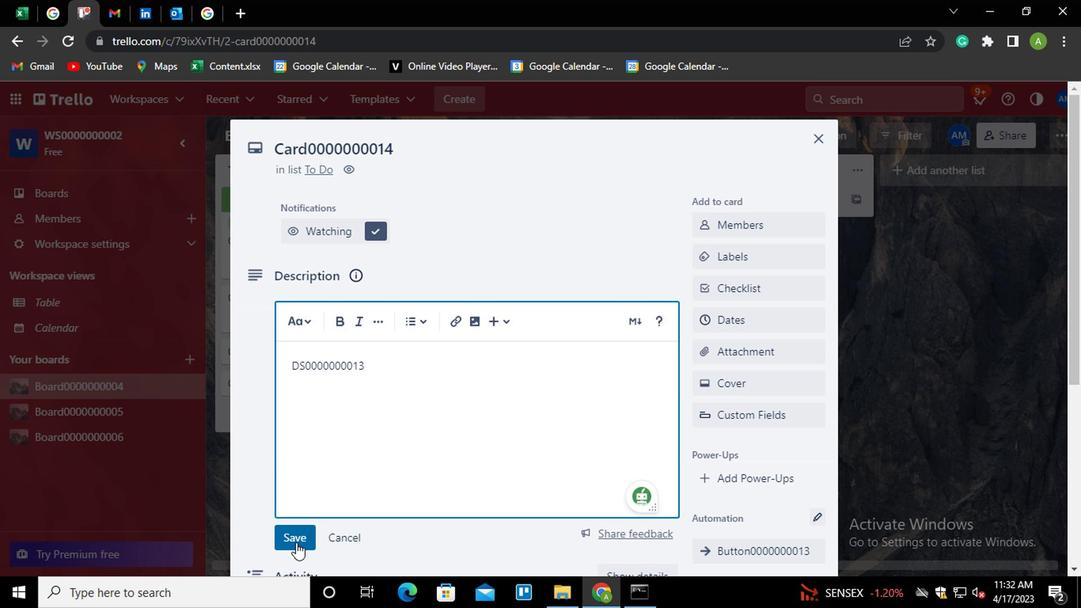 
Action: Mouse moved to (328, 399)
Screenshot: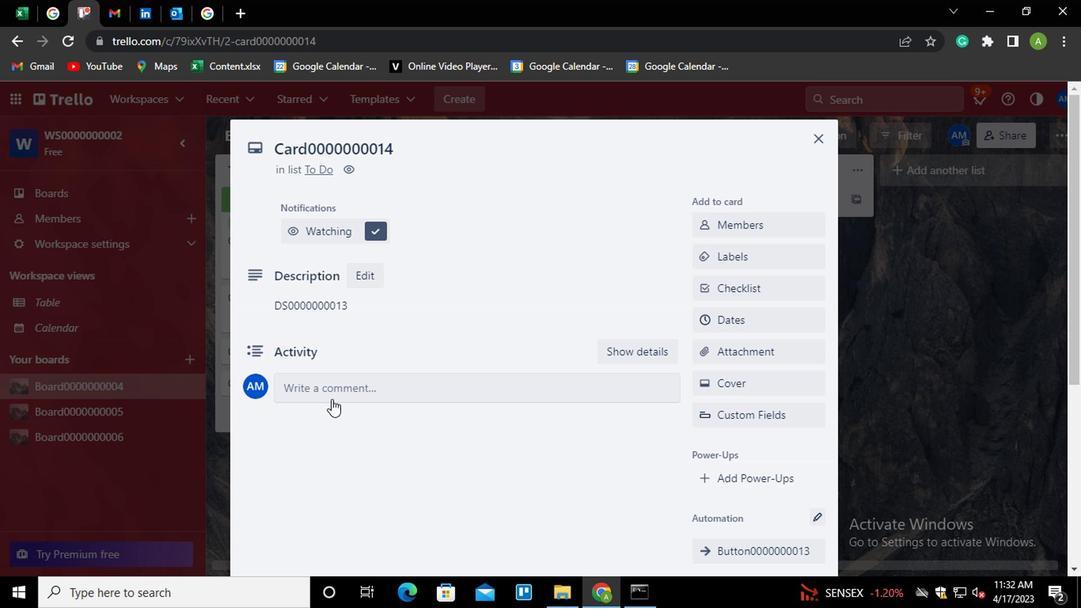 
Action: Mouse pressed left at (328, 399)
Screenshot: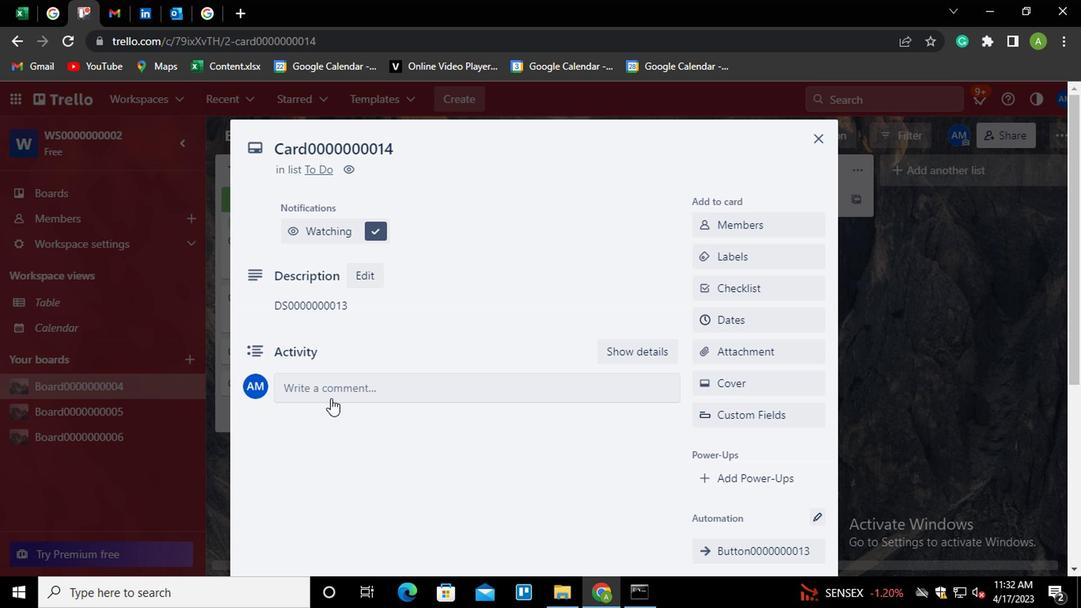 
Action: Key pressed <Key.shift>CM0000000013
Screenshot: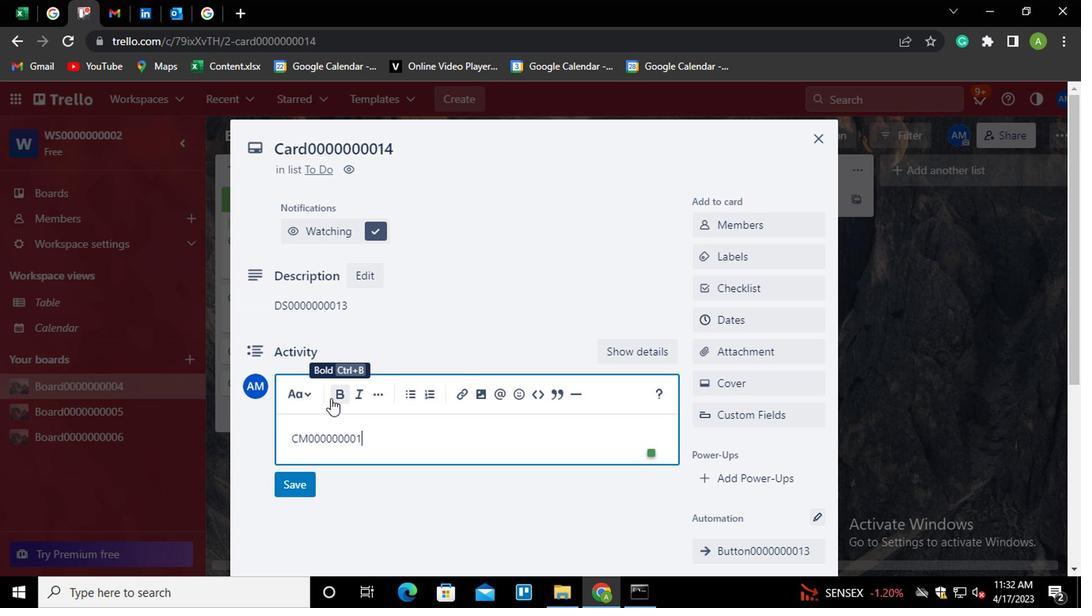 
Action: Mouse moved to (297, 481)
Screenshot: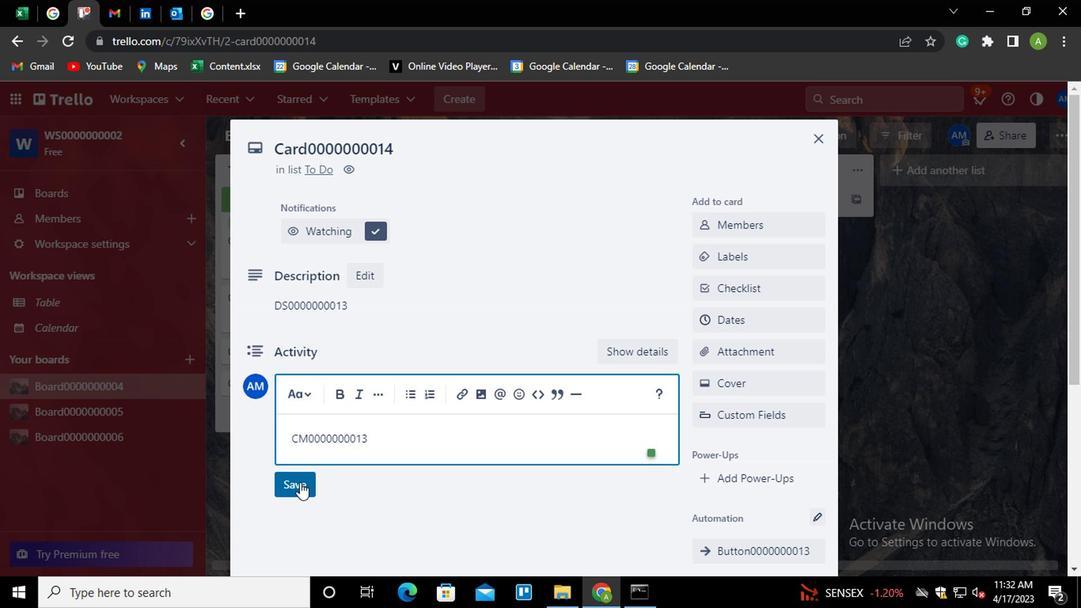 
Action: Mouse pressed left at (297, 481)
Screenshot: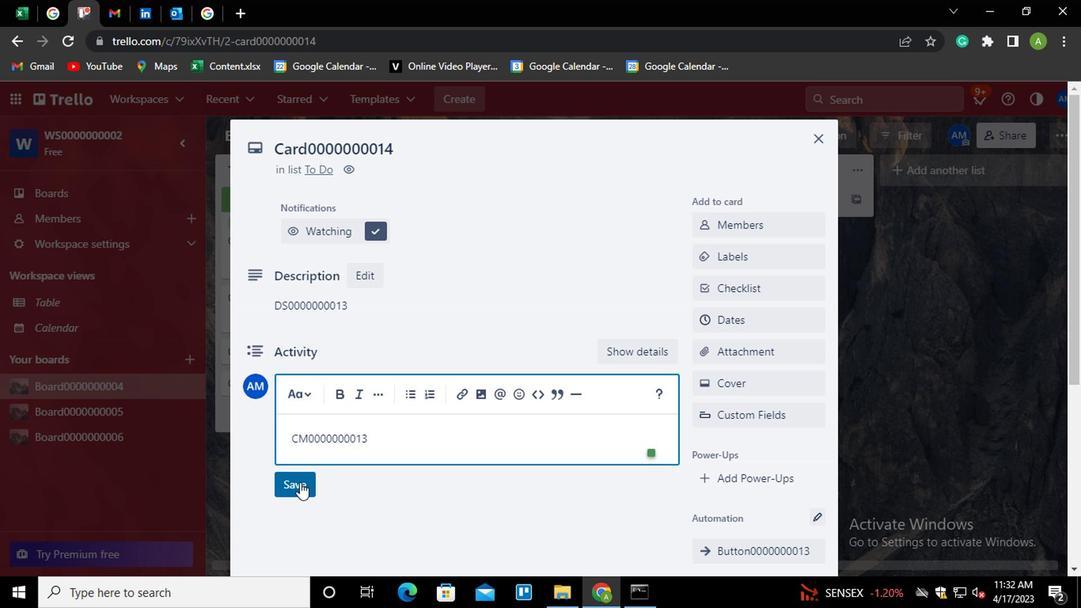 
Action: Mouse moved to (368, 469)
Screenshot: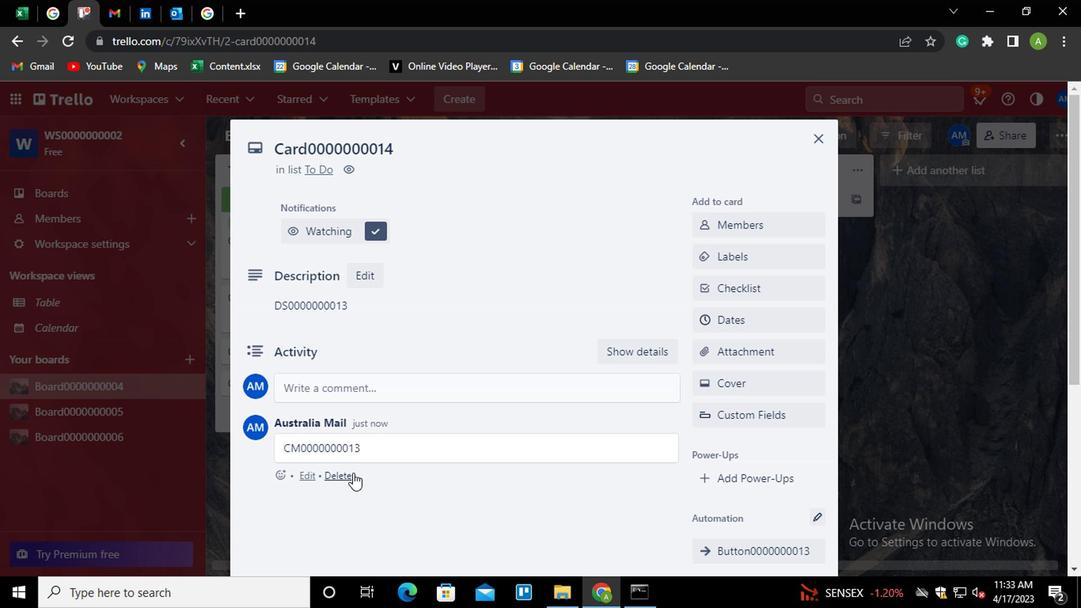 
